 Task: Create a section Code Collectives and in the section, add a milestone Open Source Integration in the project AgileIntegrate
Action: Mouse moved to (578, 320)
Screenshot: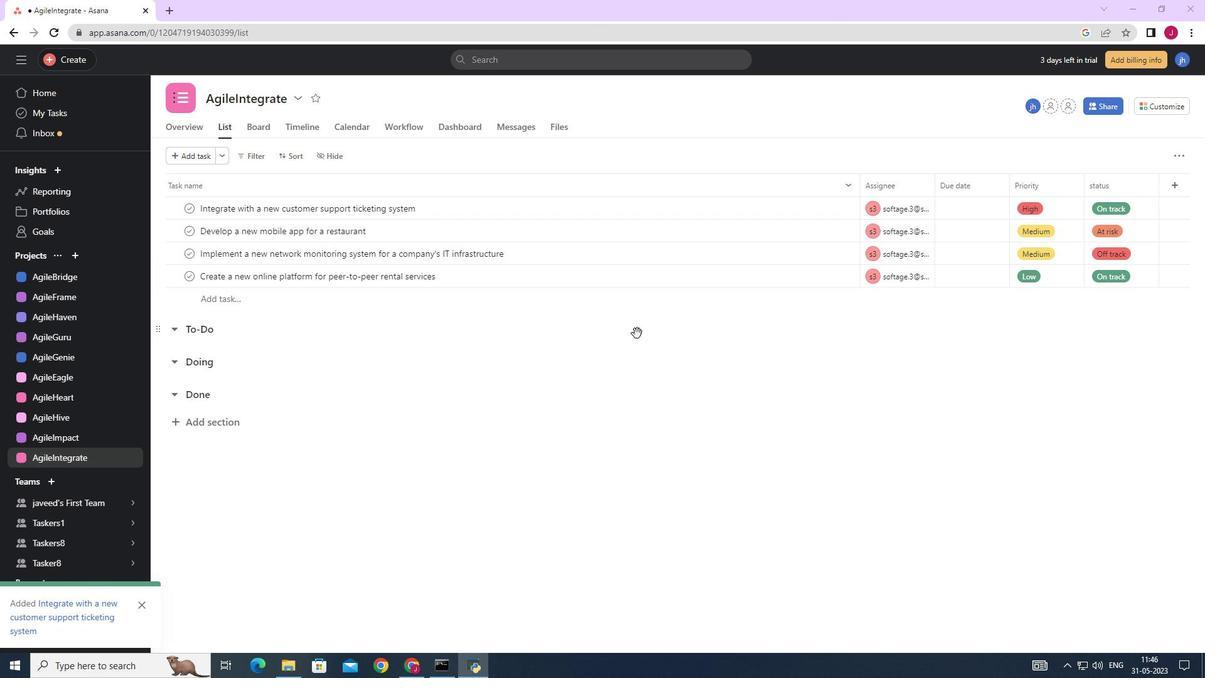 
Action: Mouse scrolled (578, 320) with delta (0, 0)
Screenshot: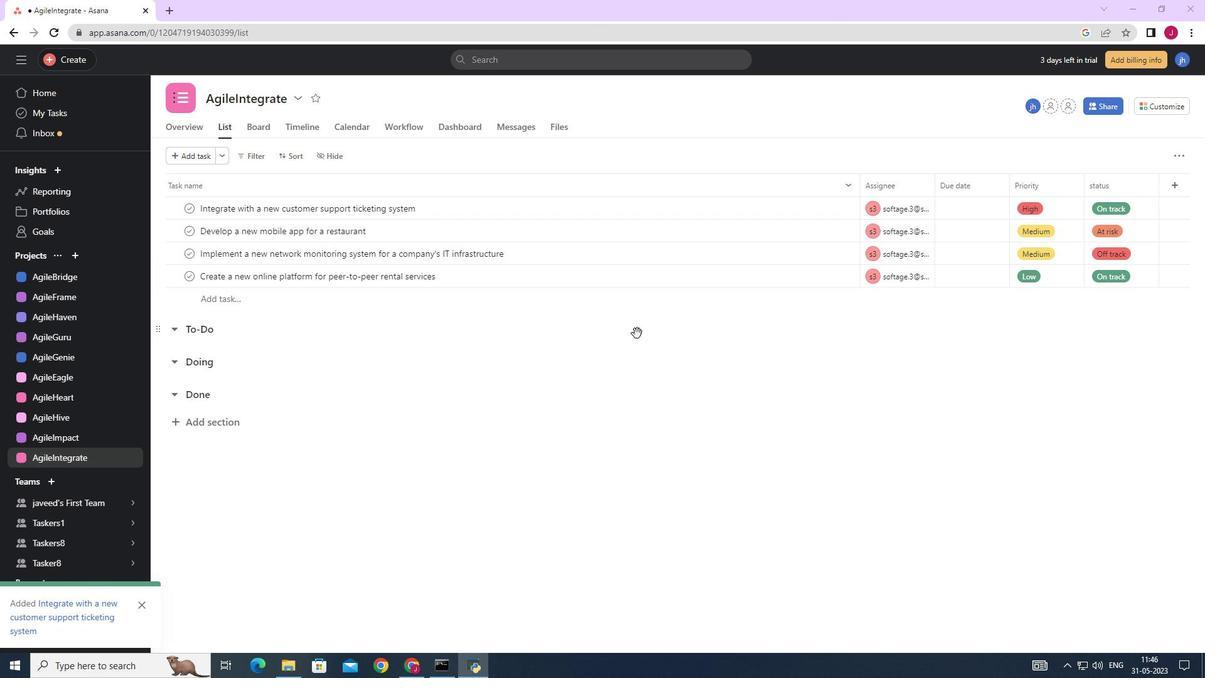 
Action: Mouse moved to (568, 320)
Screenshot: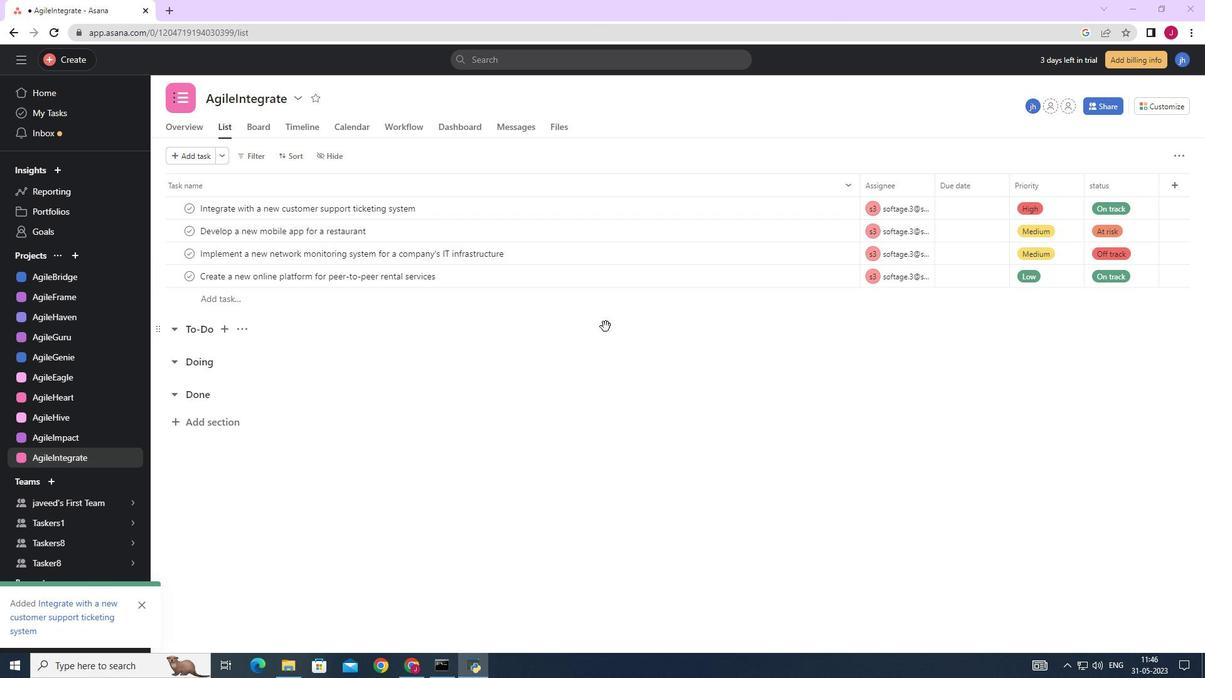 
Action: Mouse scrolled (568, 320) with delta (0, 0)
Screenshot: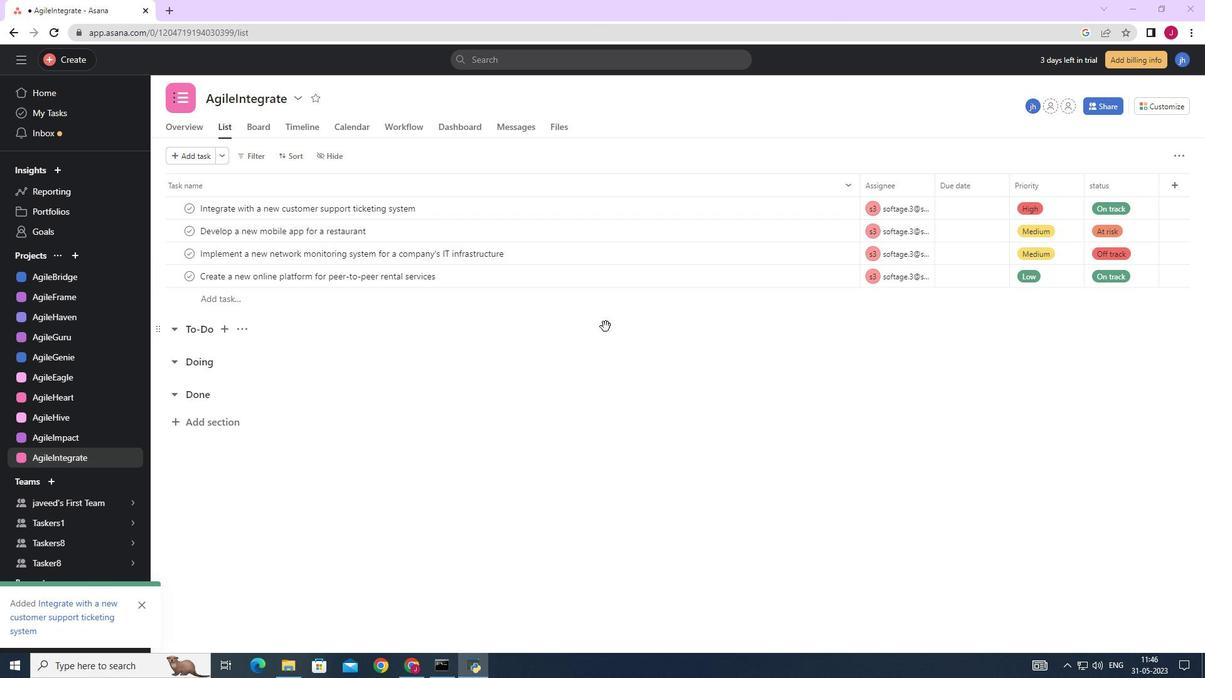 
Action: Mouse moved to (214, 426)
Screenshot: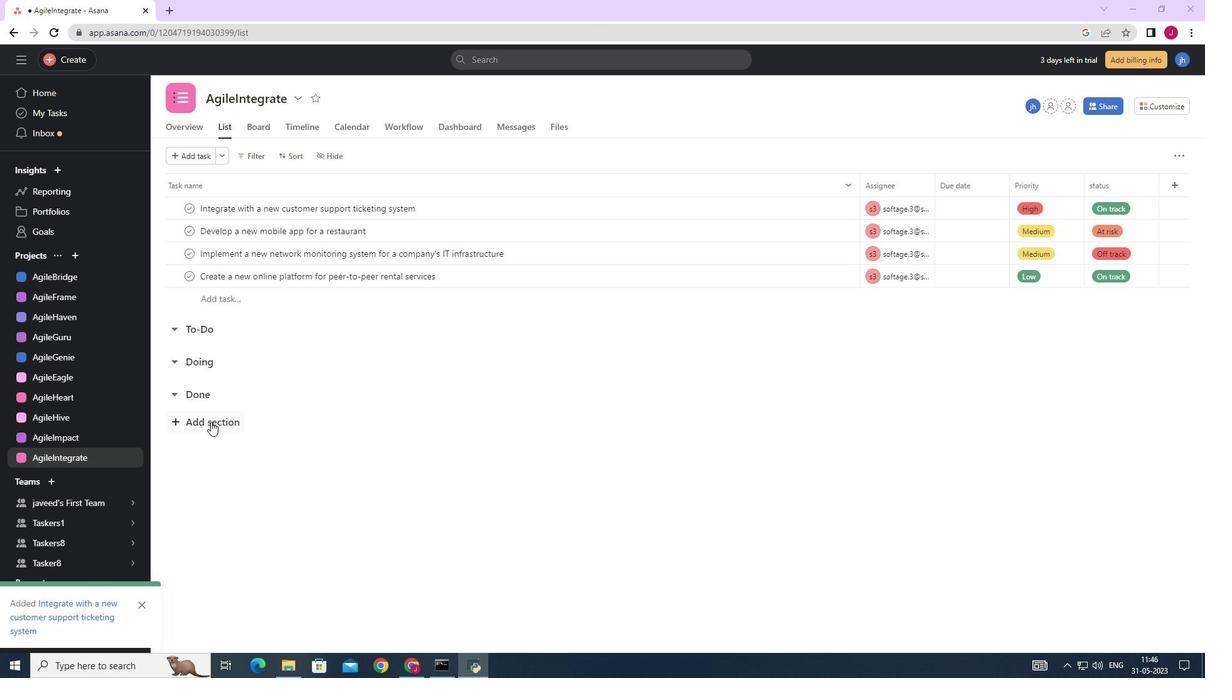 
Action: Mouse pressed left at (214, 426)
Screenshot: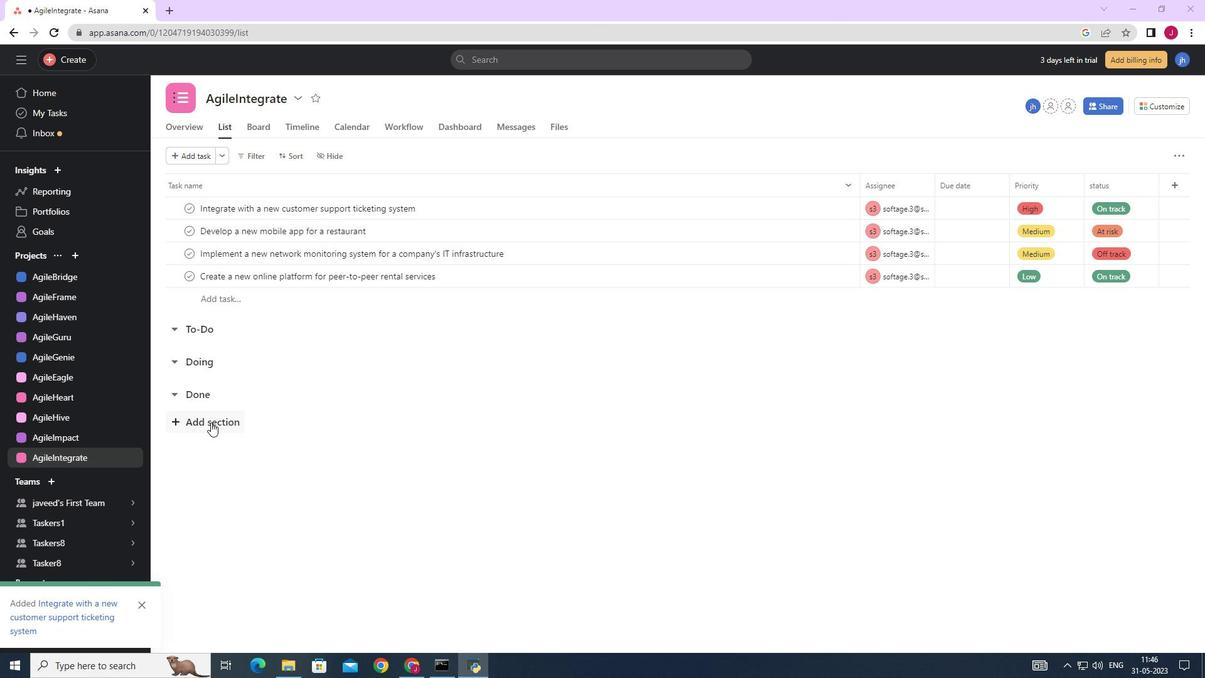 
Action: Mouse moved to (232, 426)
Screenshot: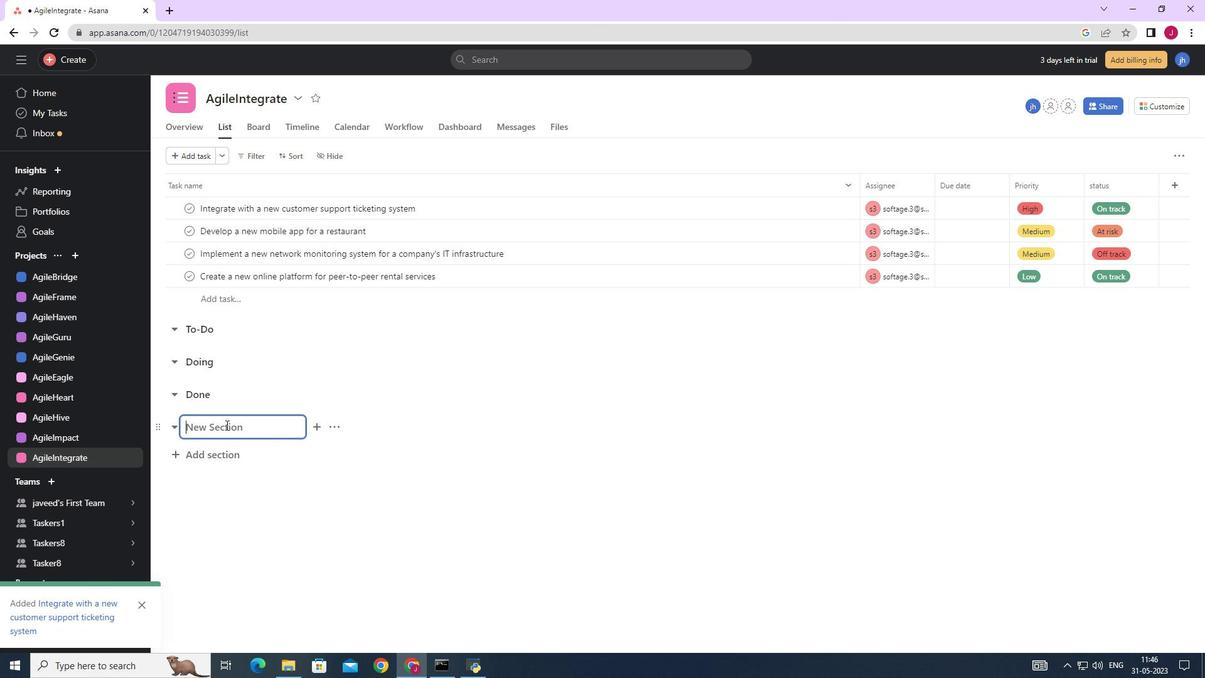 
Action: Key pressed <Key.caps_lock>C<Key.caps_lock>ode<Key.space><Key.caps_lock>C<Key.caps_lock>ollectives<Key.enter><Key.caps_lock>O<Key.caps_lock>pen<Key.space><Key.caps_lock>S<Key.caps_lock>ource<Key.space><Key.caps_lock>I<Key.caps_lock>ntegration
Screenshot: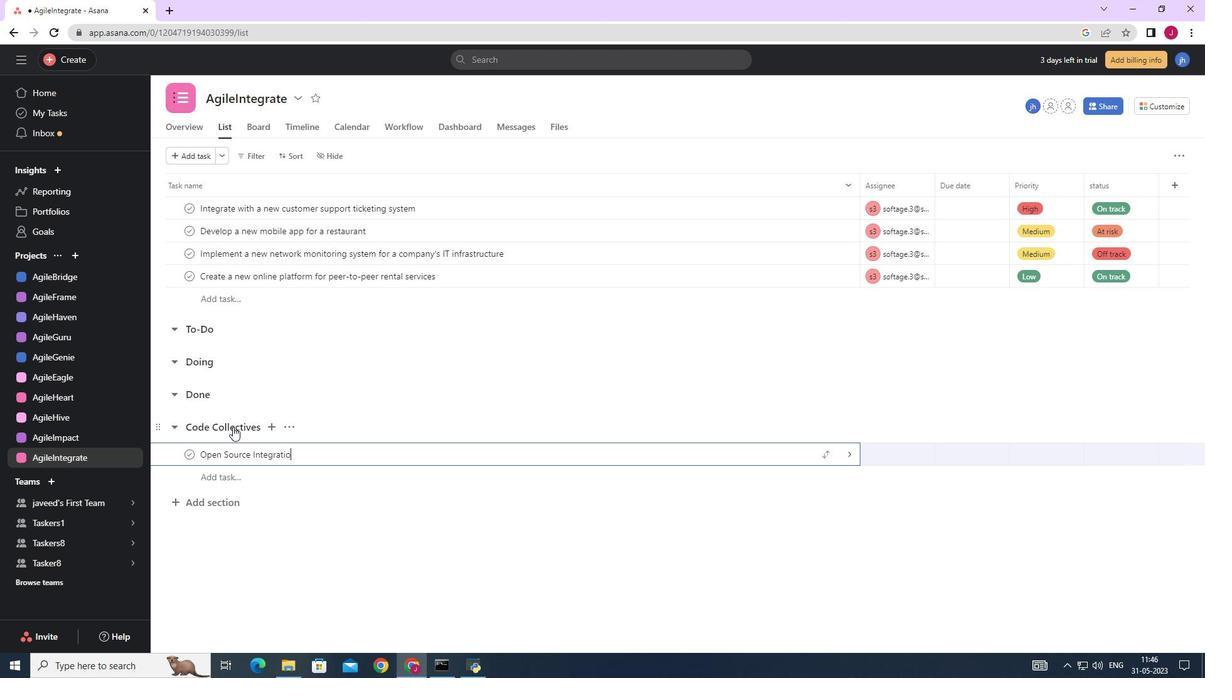 
Action: Mouse moved to (844, 455)
Screenshot: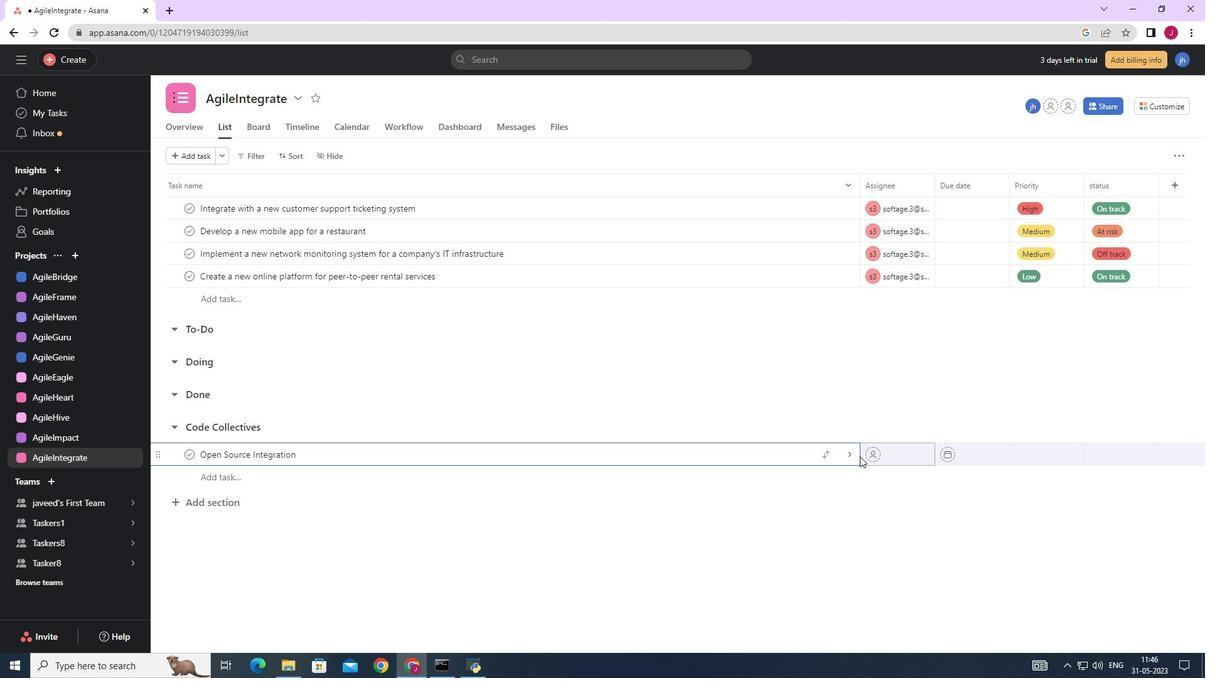
Action: Mouse pressed left at (844, 455)
Screenshot: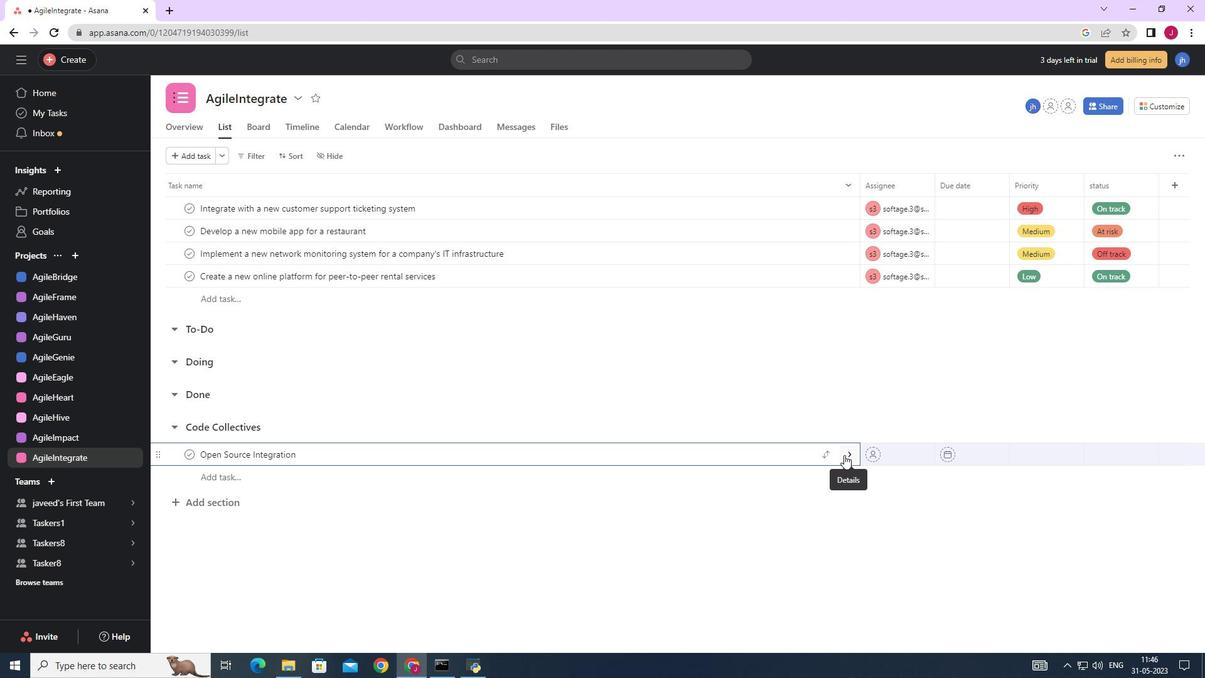 
Action: Mouse moved to (1157, 157)
Screenshot: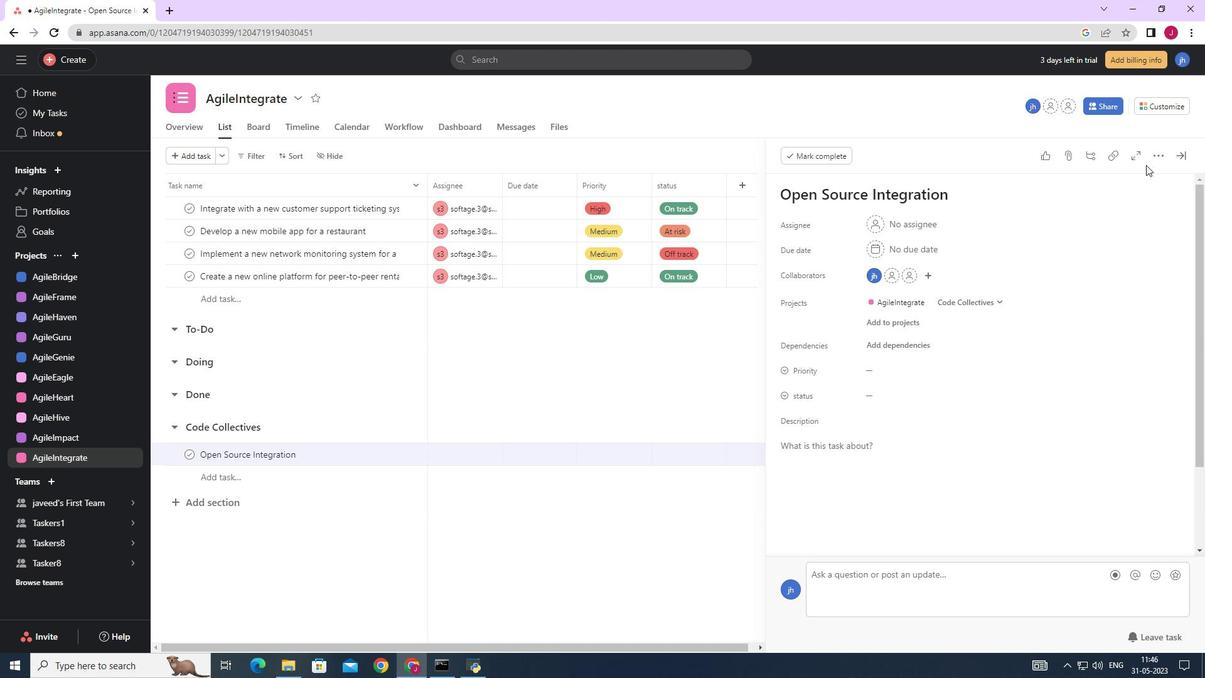 
Action: Mouse pressed left at (1157, 157)
Screenshot: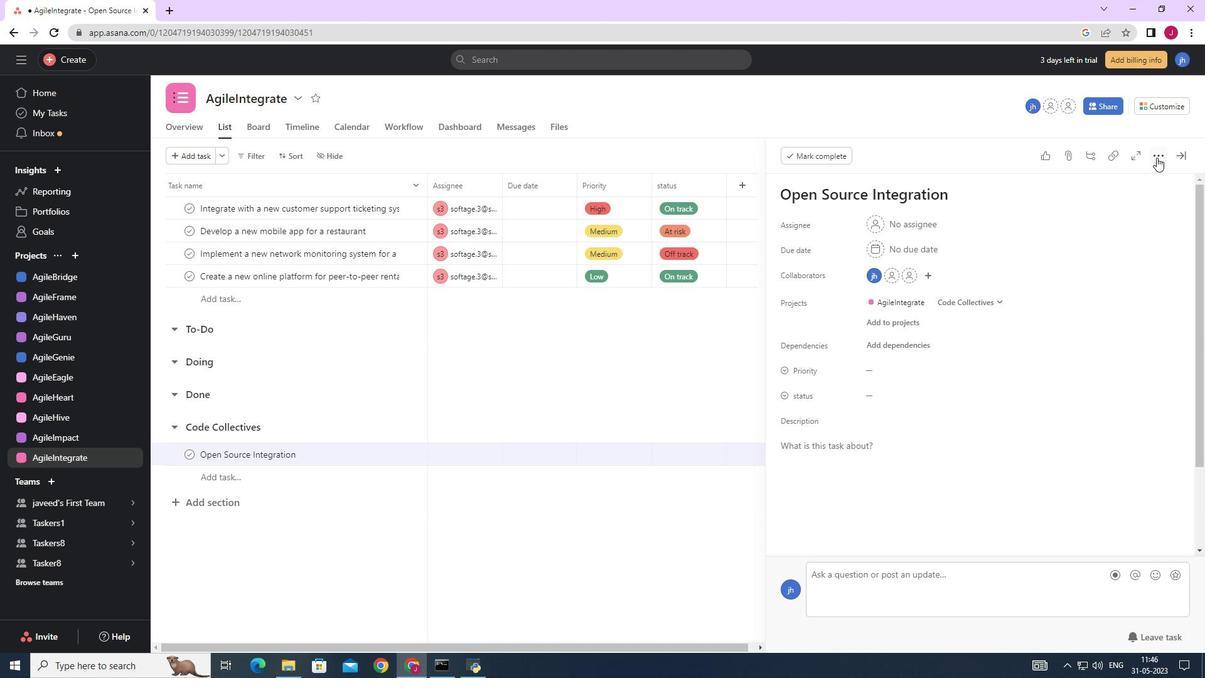 
Action: Mouse moved to (1064, 198)
Screenshot: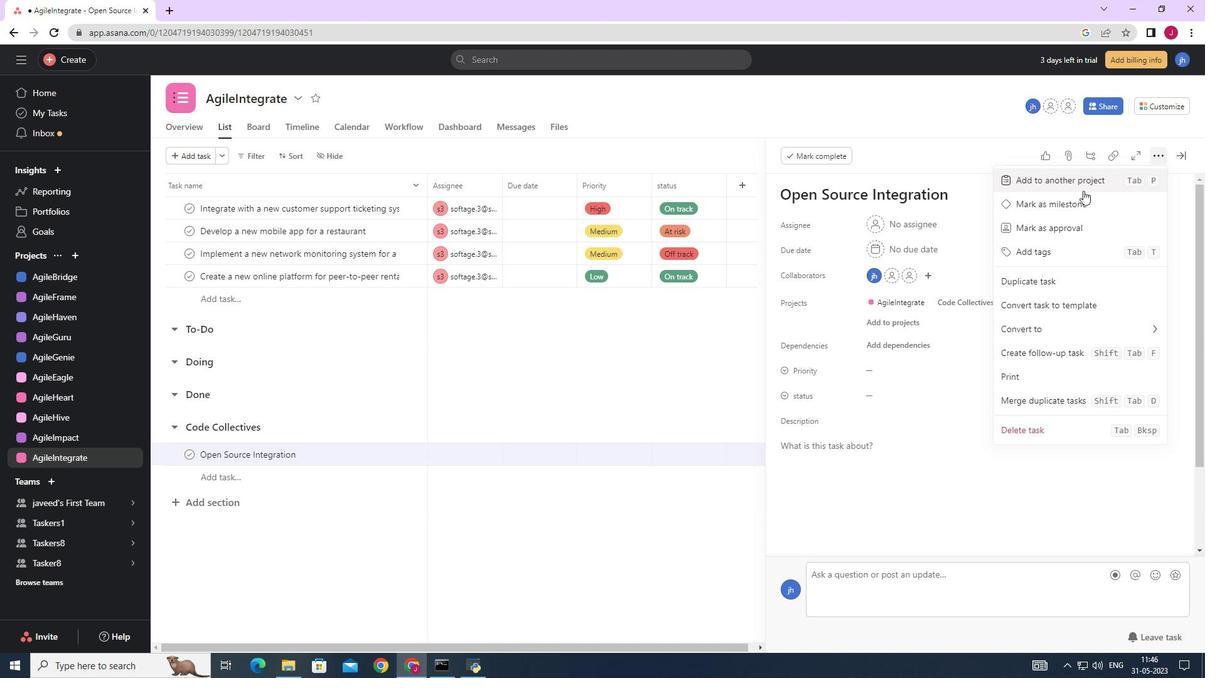 
Action: Mouse pressed left at (1064, 198)
Screenshot: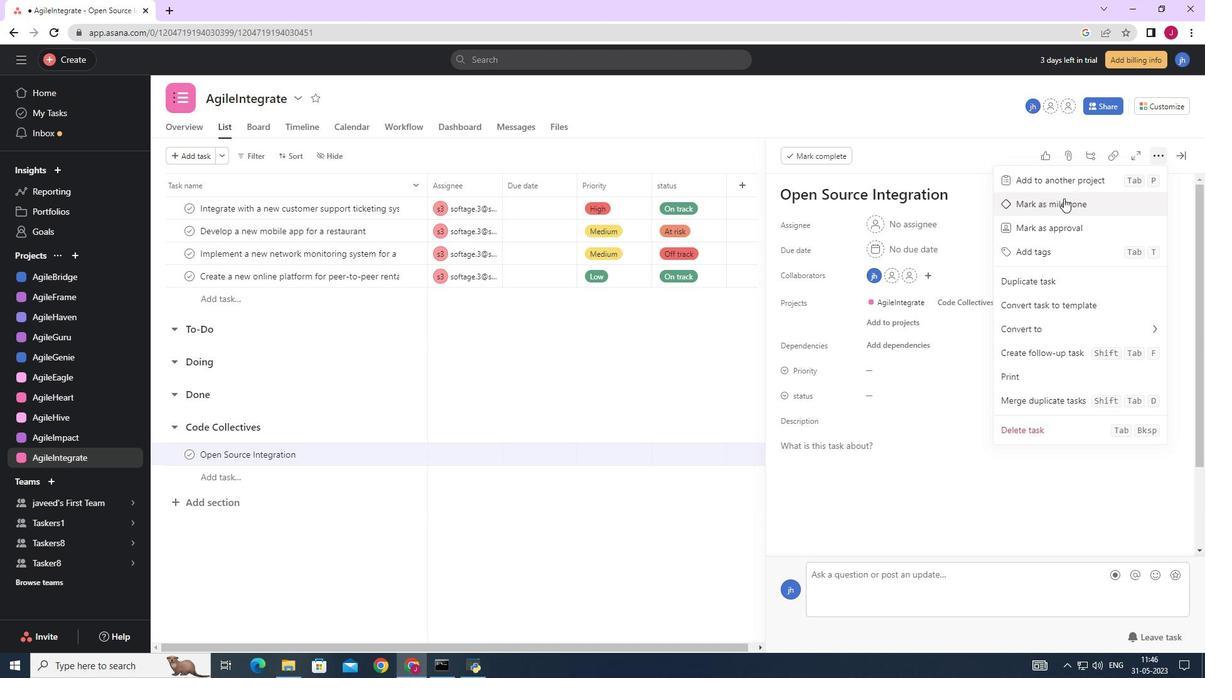 
Action: Mouse moved to (1177, 153)
Screenshot: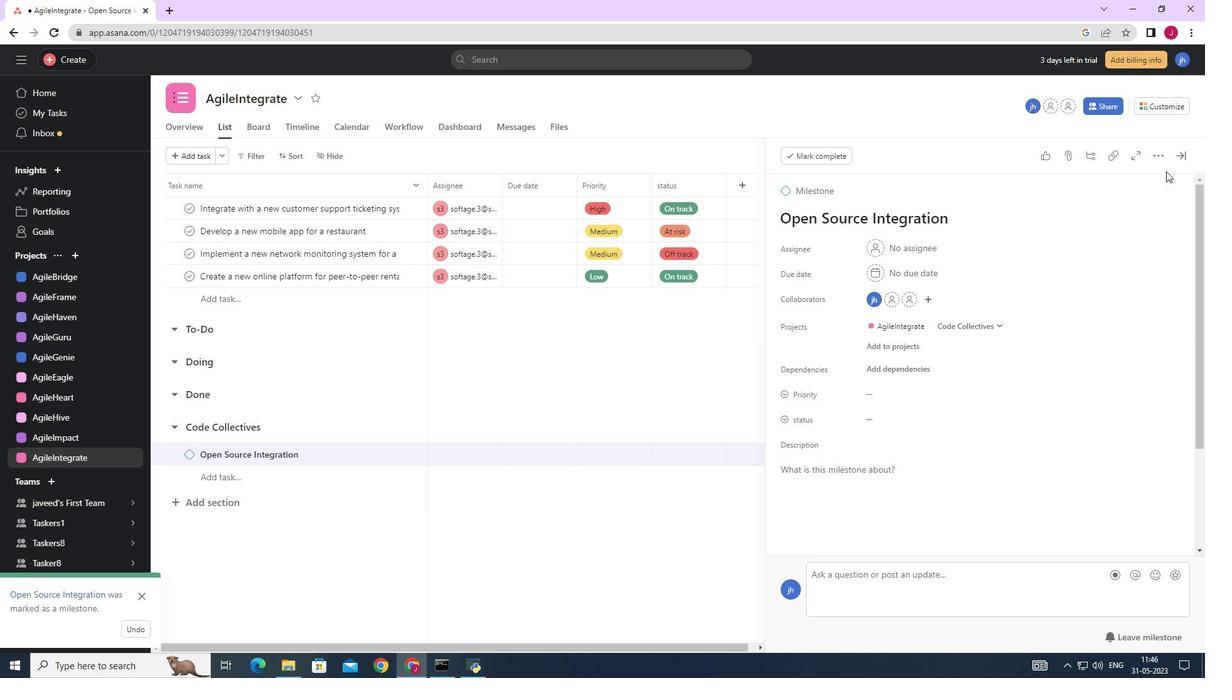 
Action: Mouse pressed left at (1177, 153)
Screenshot: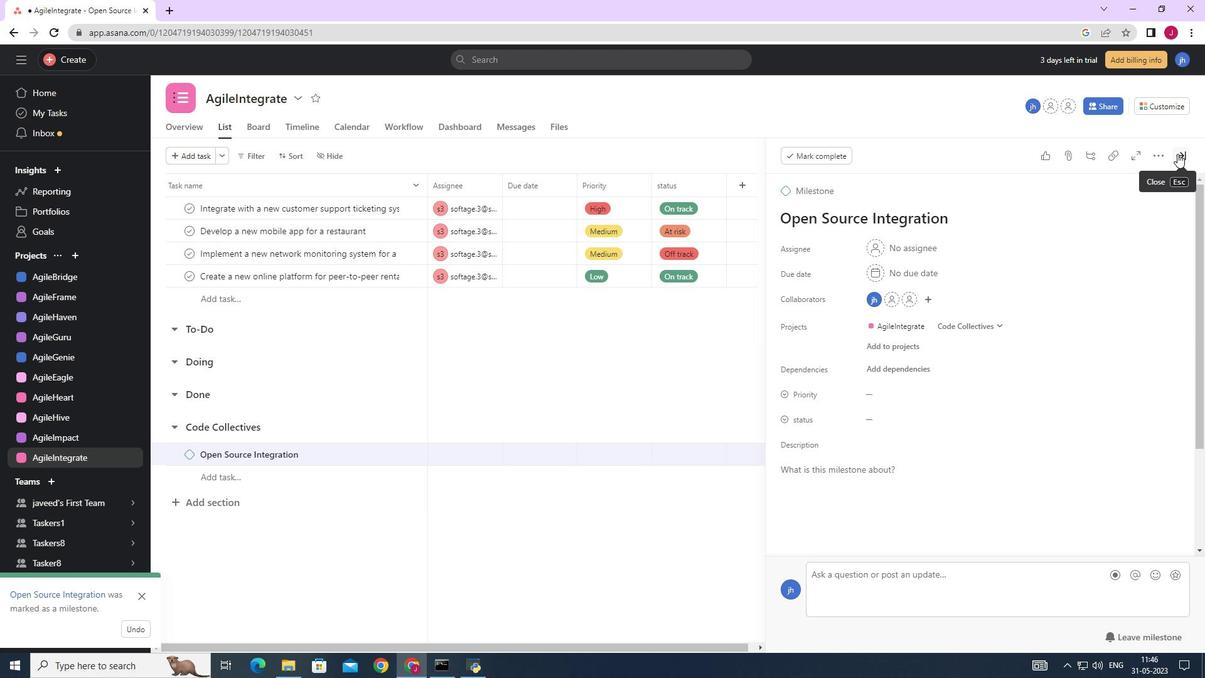 
Action: Mouse moved to (1161, 163)
Screenshot: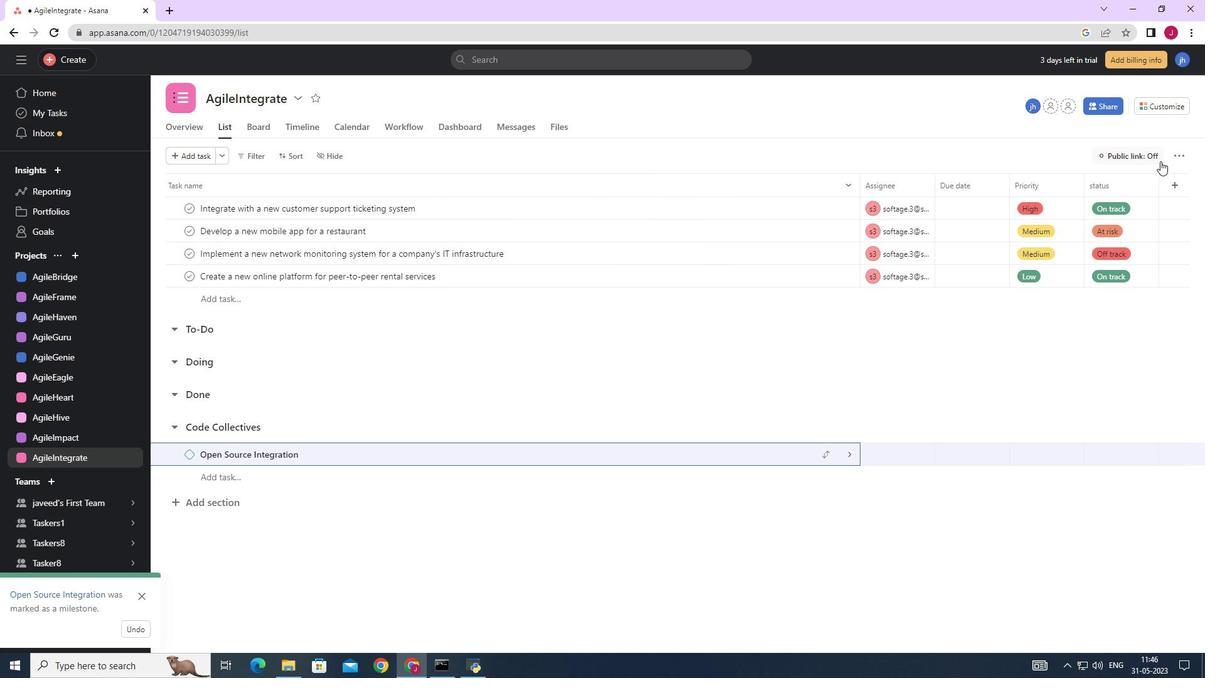 
